 Task: Look for products in the category "Enzymes" from Jarrow Formulas only.
Action: Mouse moved to (242, 129)
Screenshot: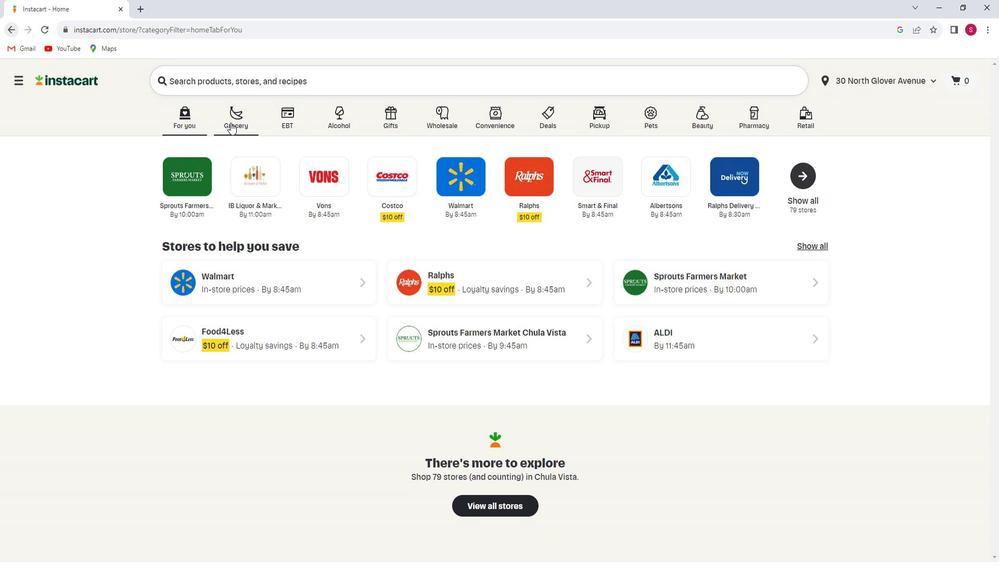 
Action: Mouse pressed left at (242, 129)
Screenshot: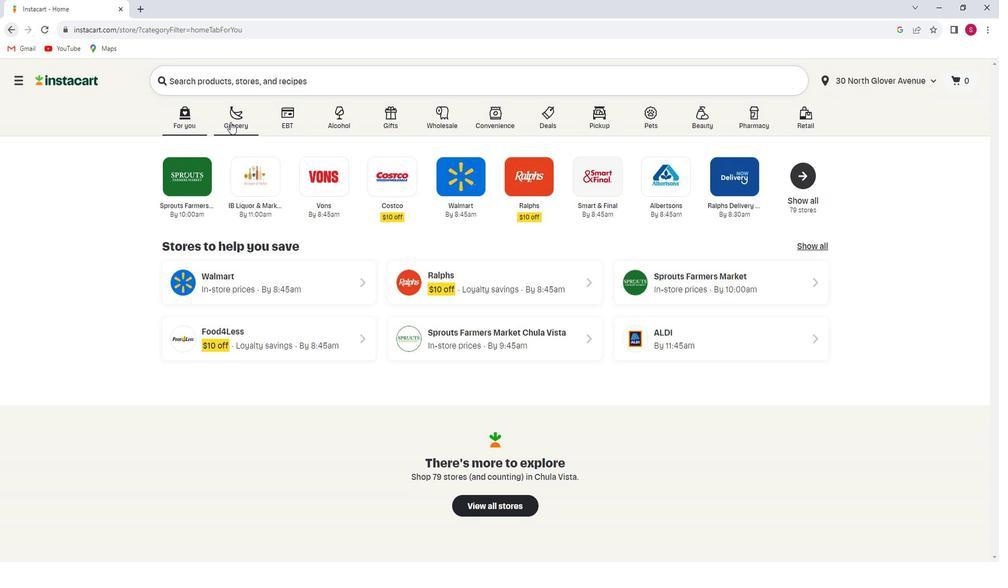 
Action: Mouse moved to (246, 307)
Screenshot: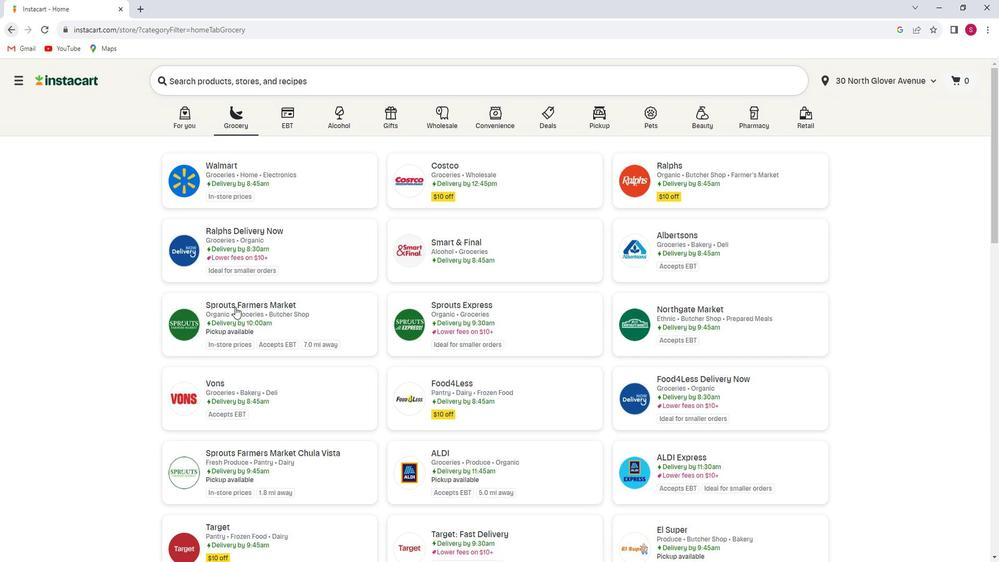 
Action: Mouse pressed left at (246, 307)
Screenshot: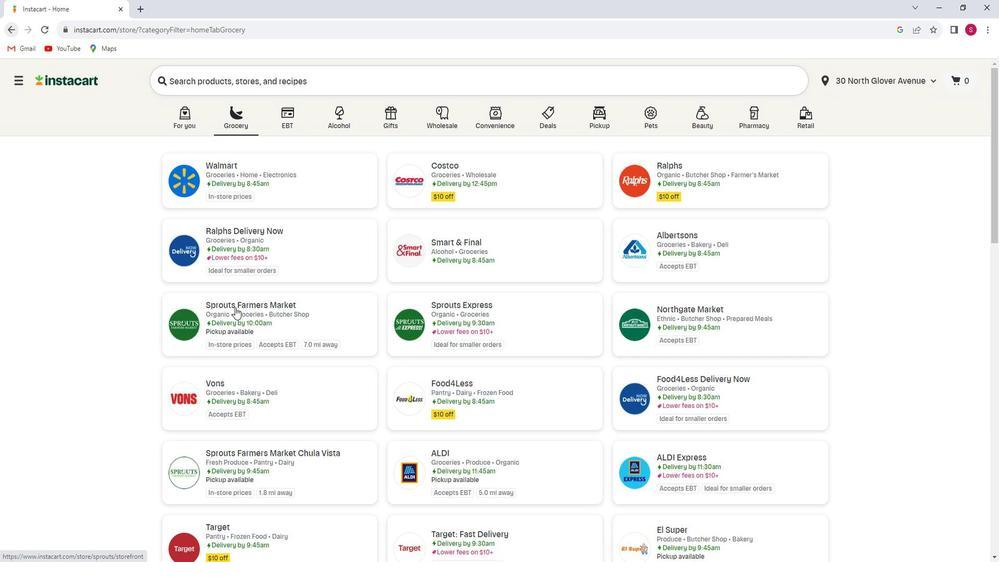 
Action: Mouse moved to (96, 373)
Screenshot: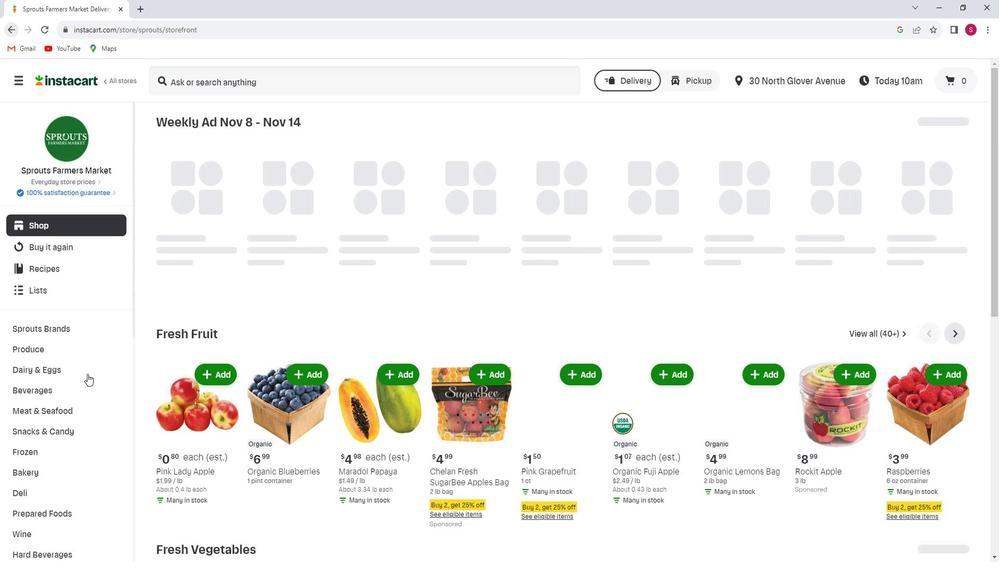 
Action: Mouse scrolled (96, 373) with delta (0, 0)
Screenshot: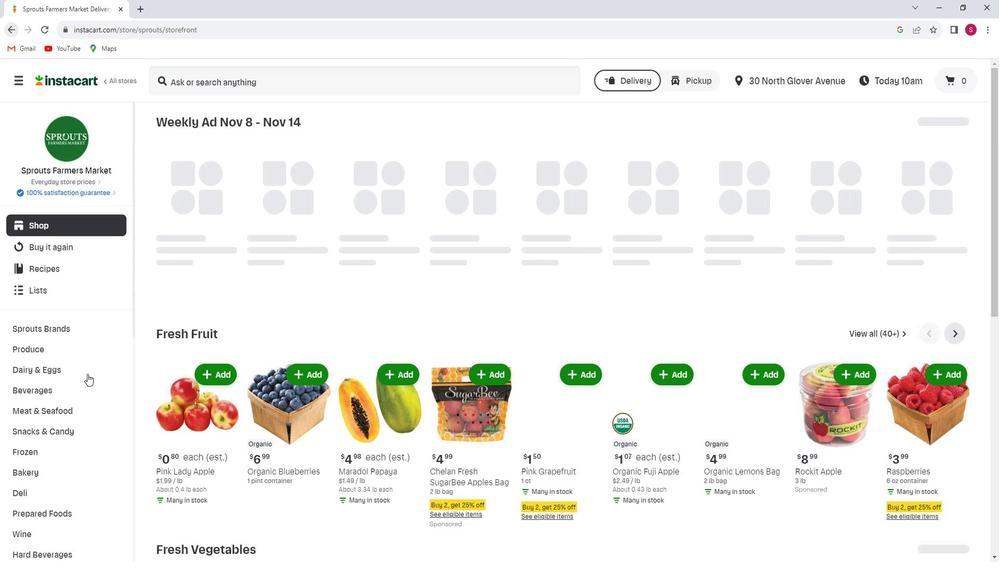 
Action: Mouse moved to (96, 374)
Screenshot: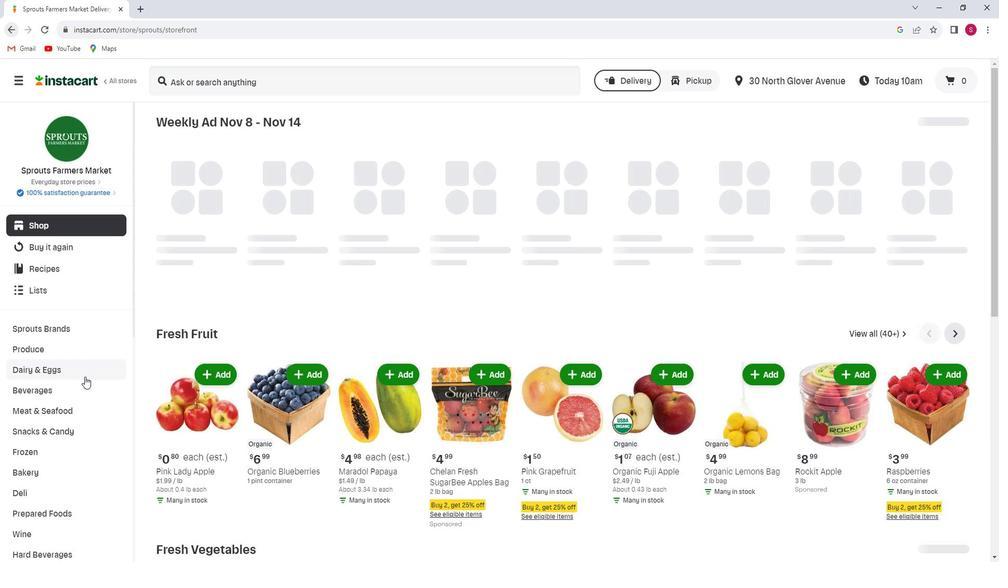 
Action: Mouse scrolled (96, 373) with delta (0, 0)
Screenshot: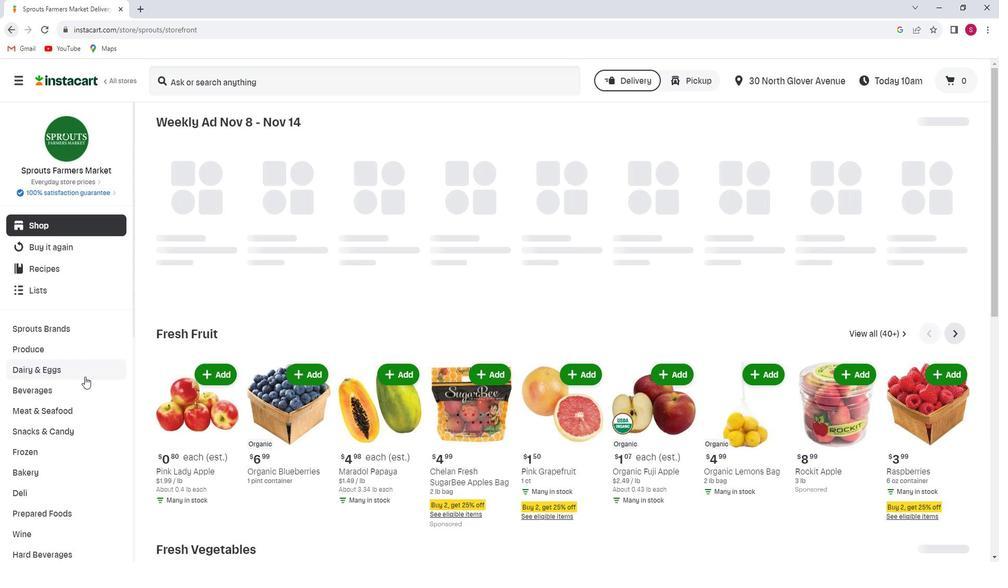 
Action: Mouse moved to (96, 374)
Screenshot: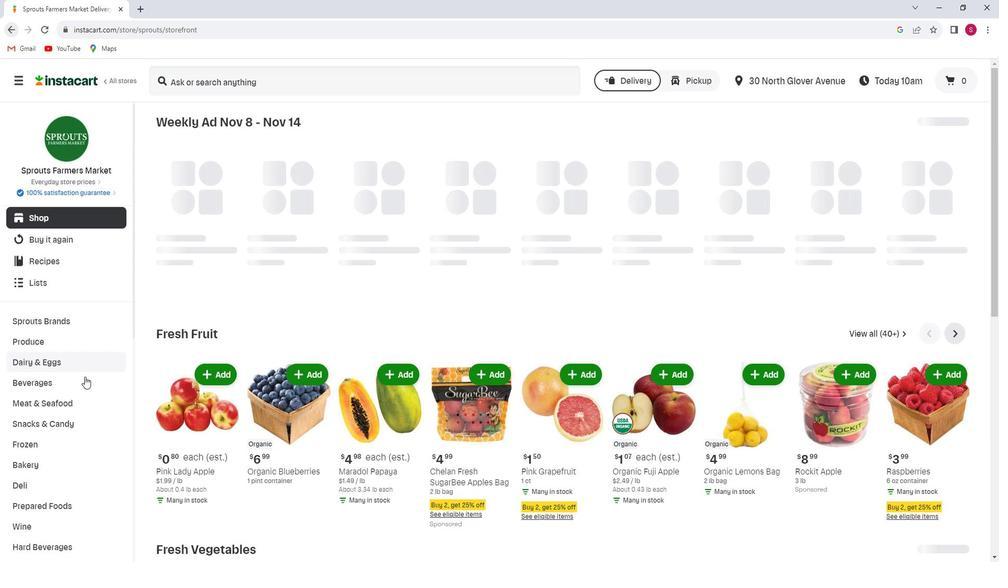 
Action: Mouse scrolled (96, 374) with delta (0, 0)
Screenshot: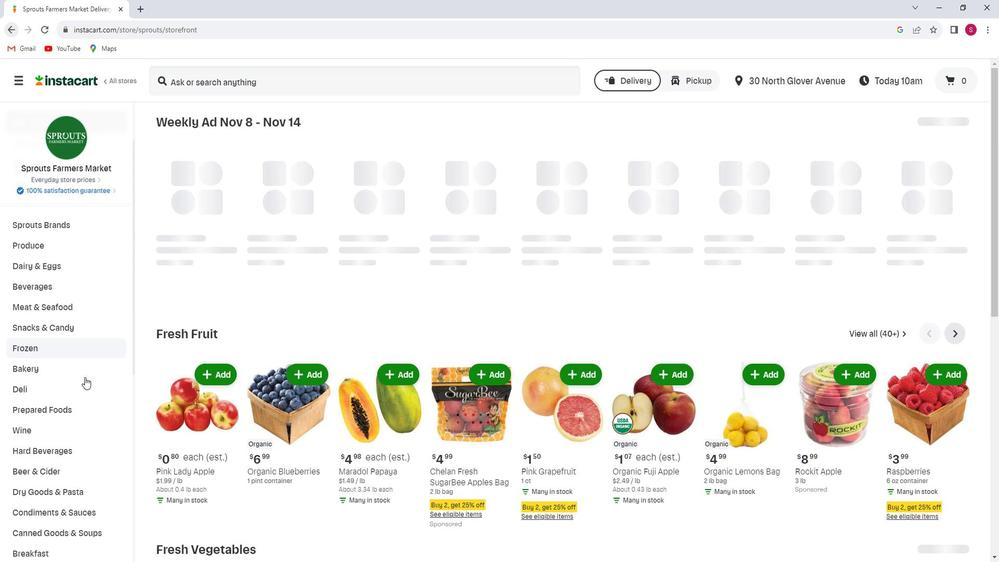 
Action: Mouse scrolled (96, 374) with delta (0, 0)
Screenshot: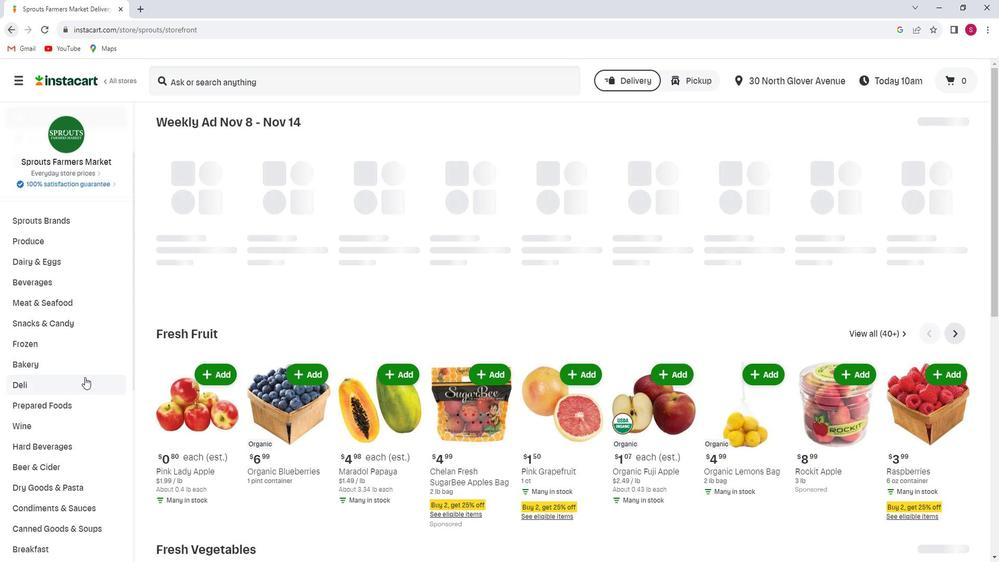 
Action: Mouse scrolled (96, 374) with delta (0, 0)
Screenshot: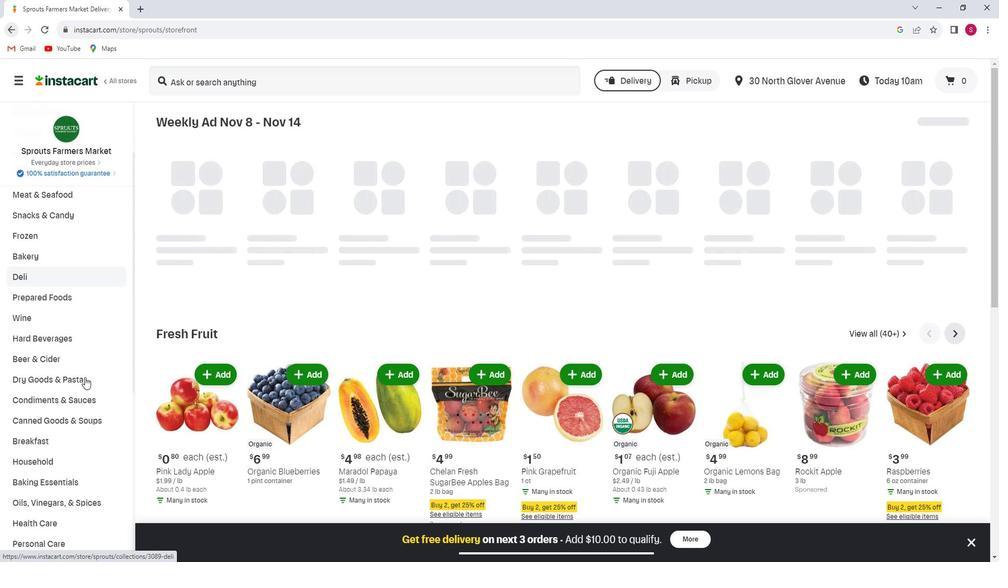 
Action: Mouse moved to (96, 375)
Screenshot: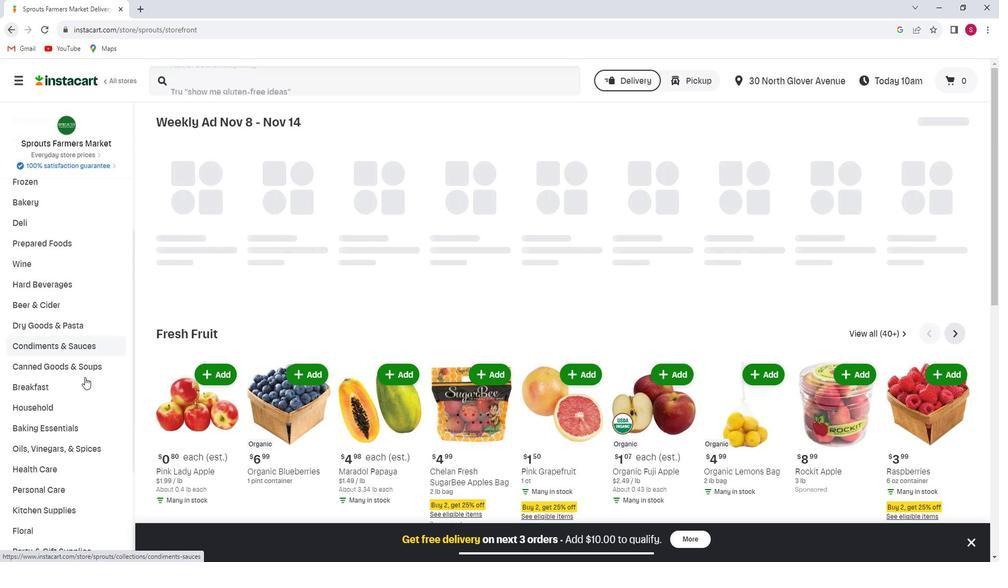 
Action: Mouse scrolled (96, 375) with delta (0, 0)
Screenshot: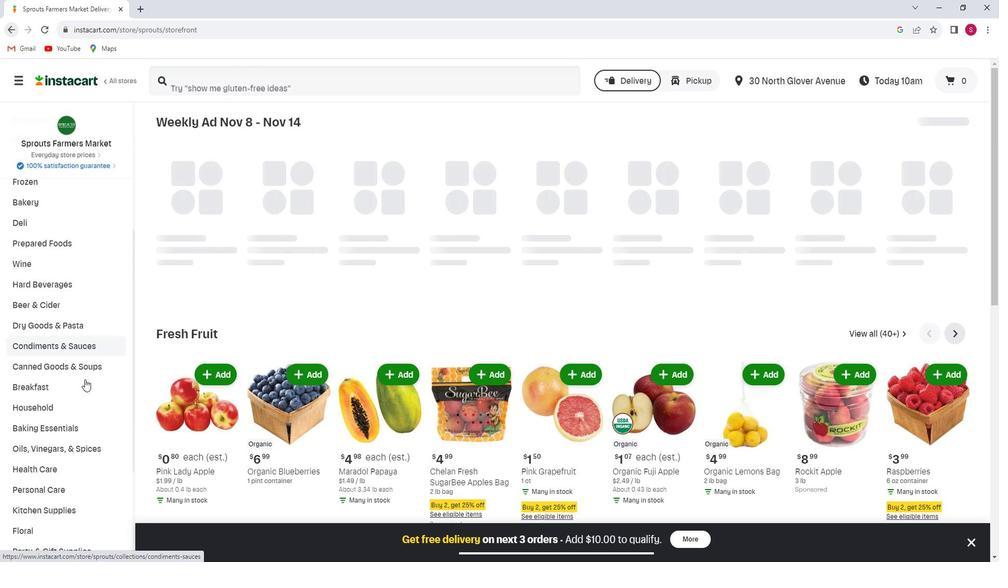 
Action: Mouse moved to (69, 406)
Screenshot: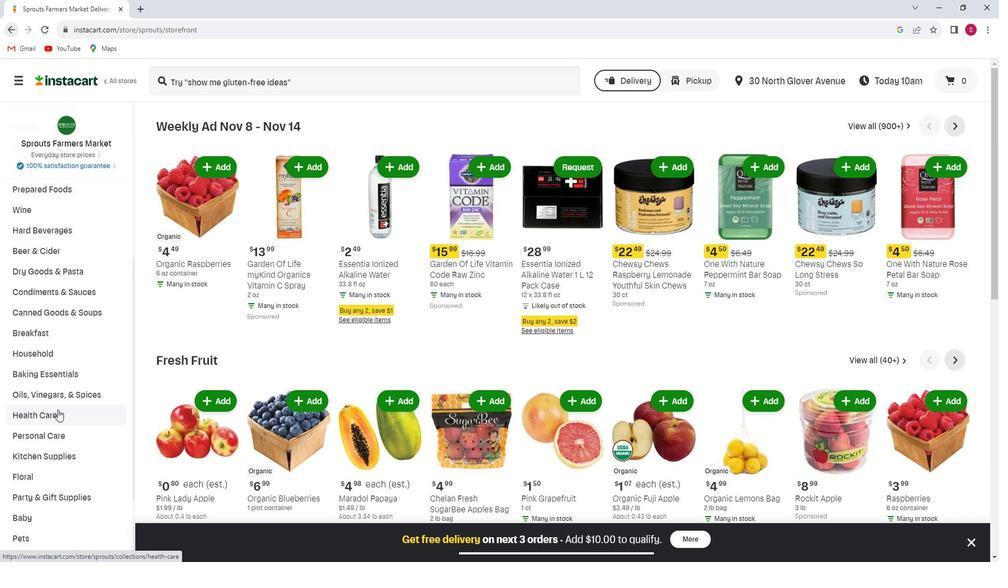 
Action: Mouse pressed left at (69, 406)
Screenshot: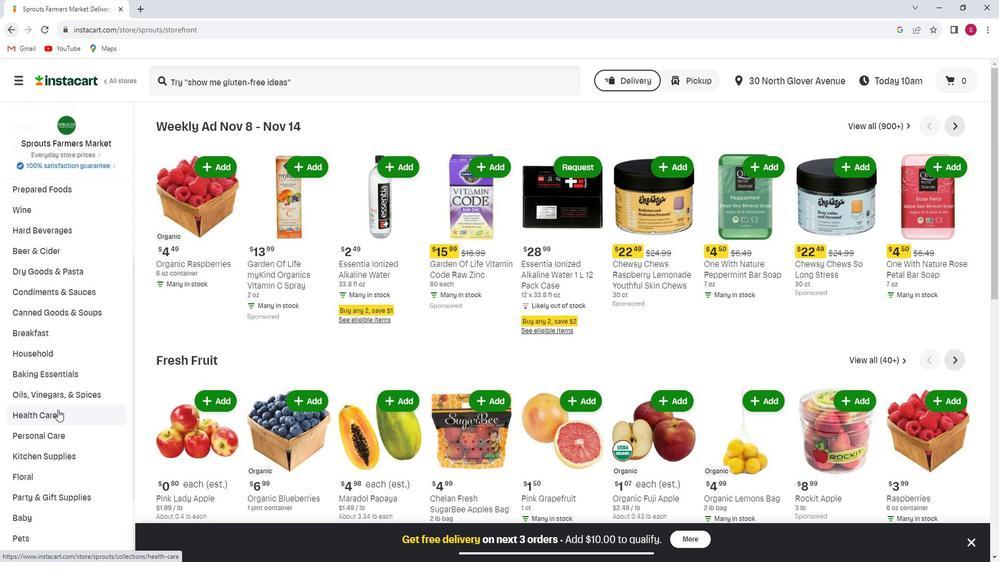 
Action: Mouse moved to (485, 158)
Screenshot: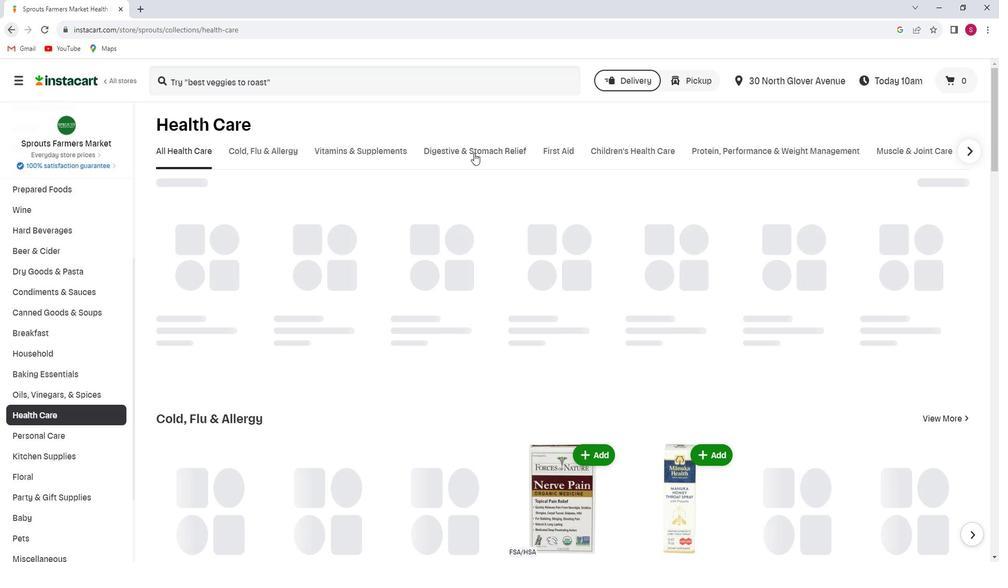 
Action: Mouse pressed left at (485, 158)
Screenshot: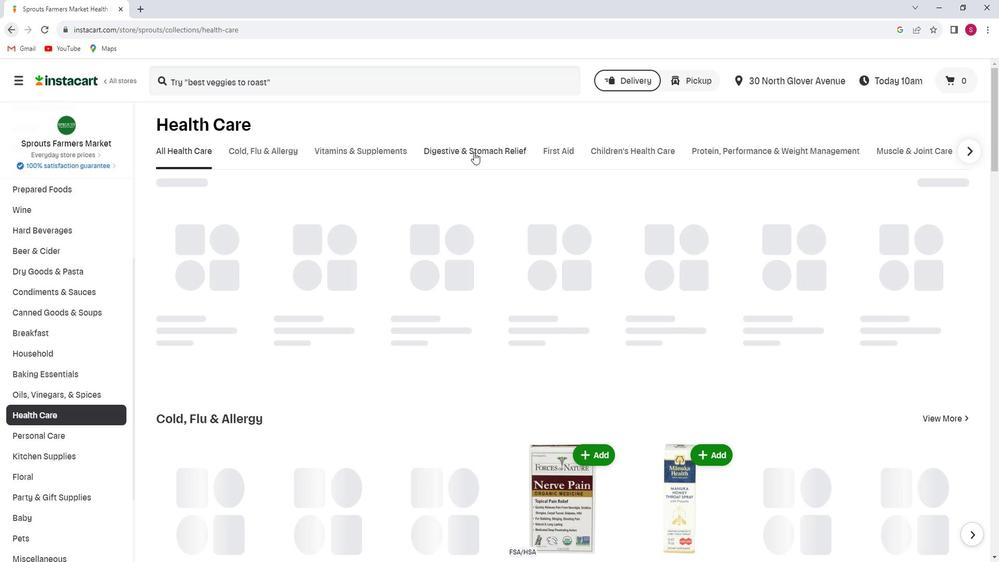 
Action: Mouse moved to (723, 195)
Screenshot: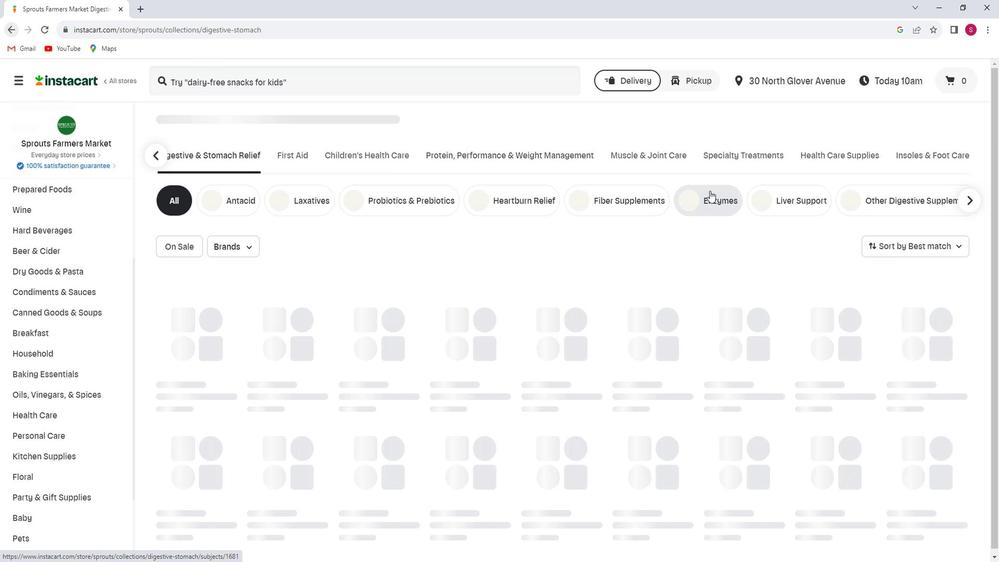 
Action: Mouse pressed left at (723, 195)
Screenshot: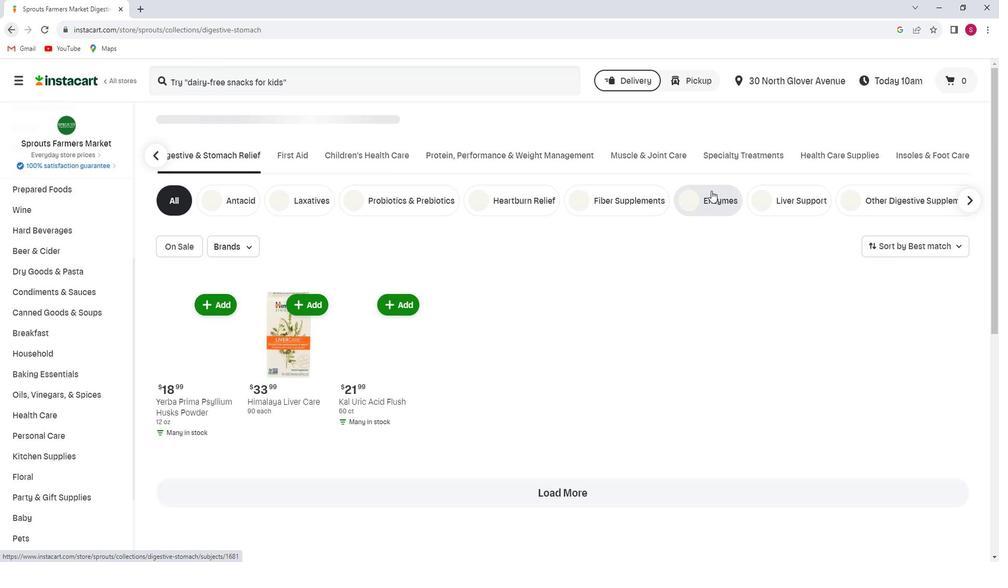 
Action: Mouse moved to (261, 248)
Screenshot: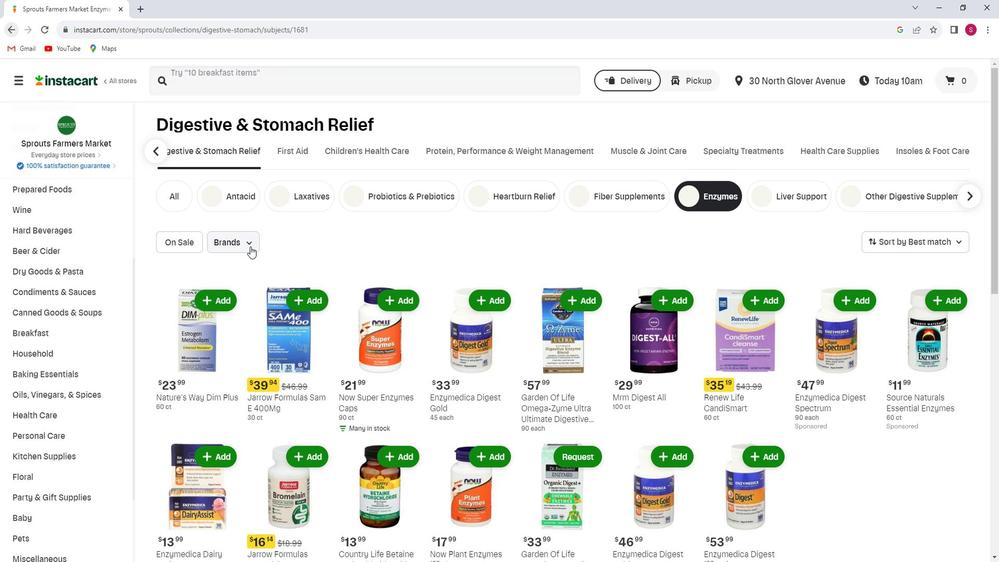 
Action: Mouse pressed left at (261, 248)
Screenshot: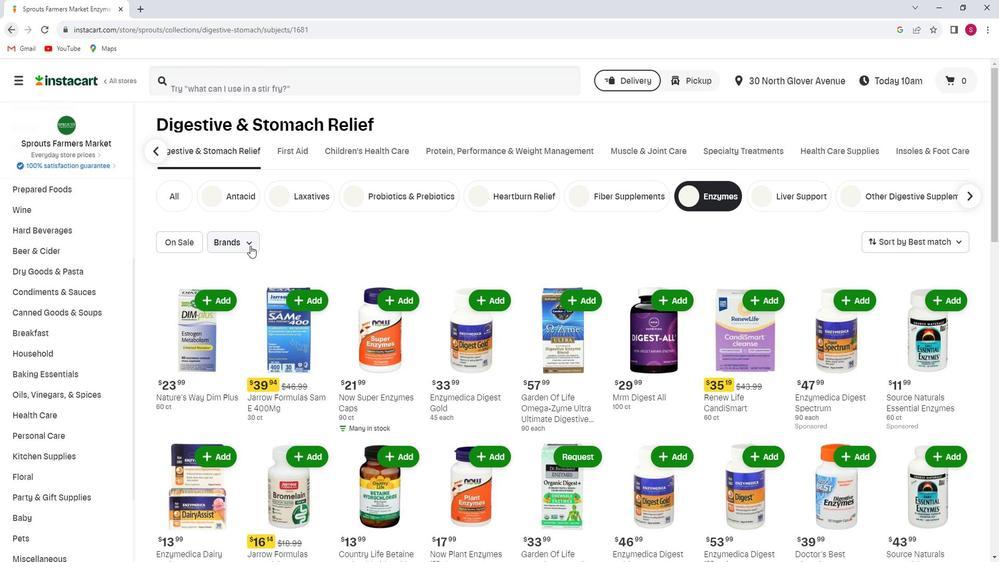 
Action: Mouse moved to (232, 303)
Screenshot: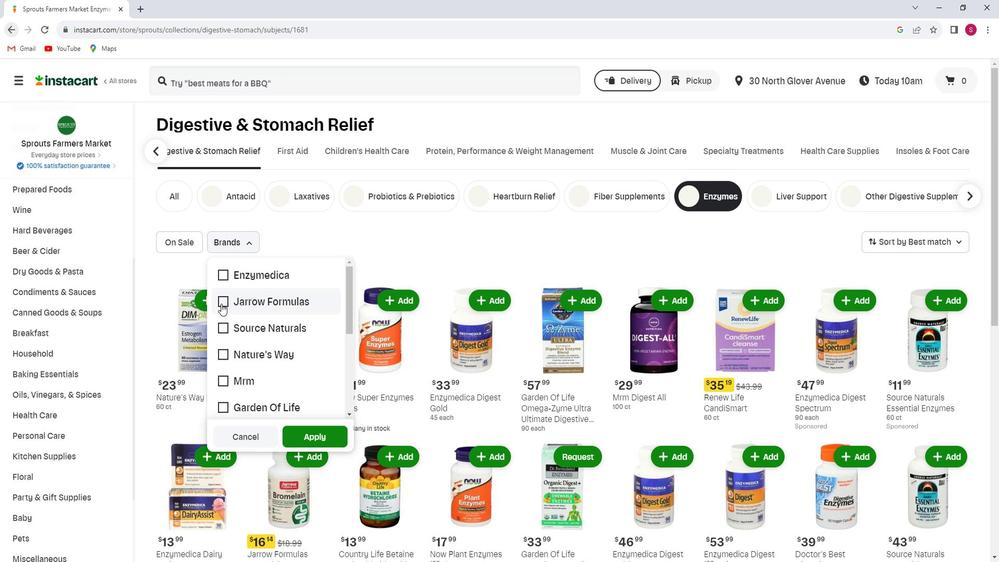 
Action: Mouse pressed left at (232, 303)
Screenshot: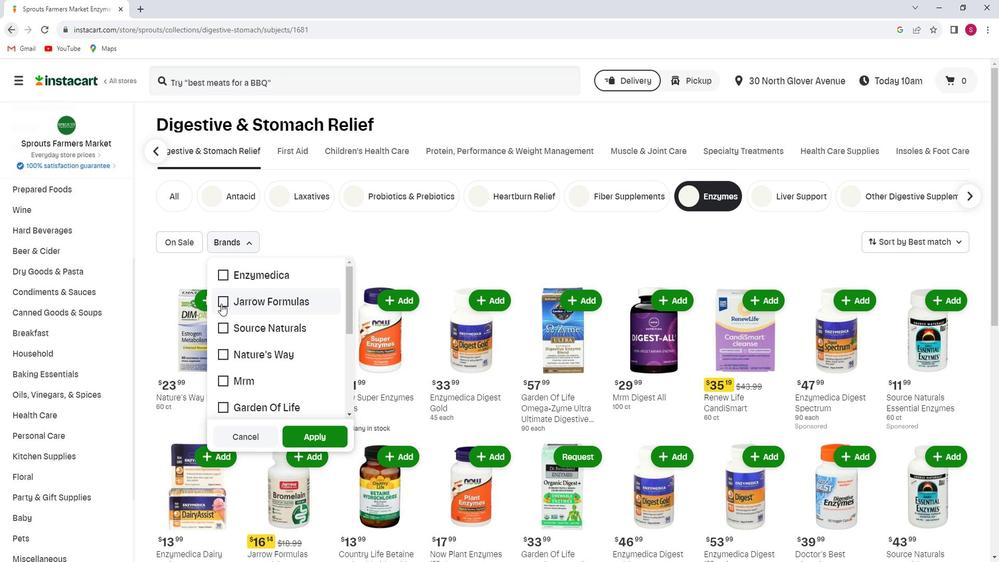 
Action: Mouse moved to (313, 429)
Screenshot: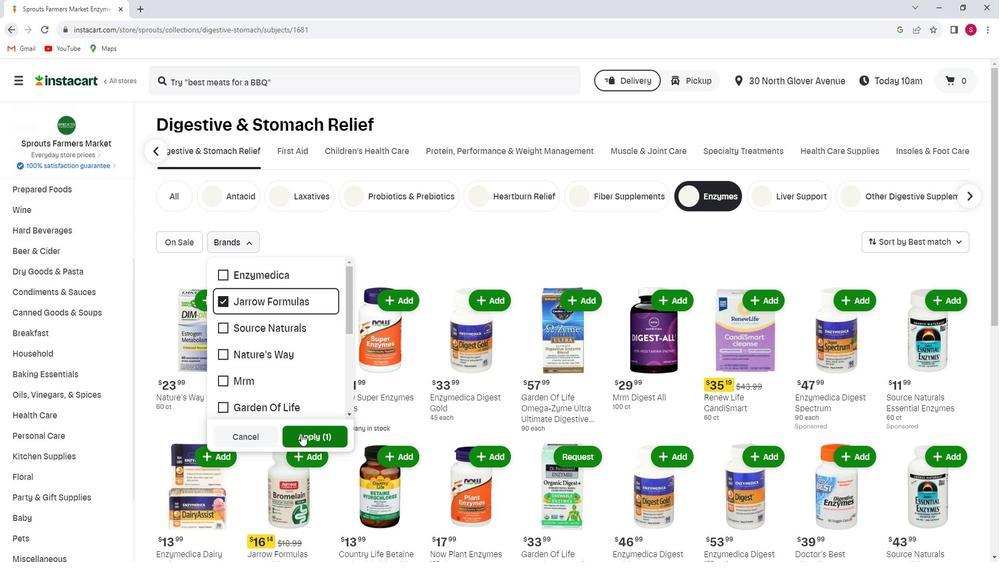 
Action: Mouse pressed left at (313, 429)
Screenshot: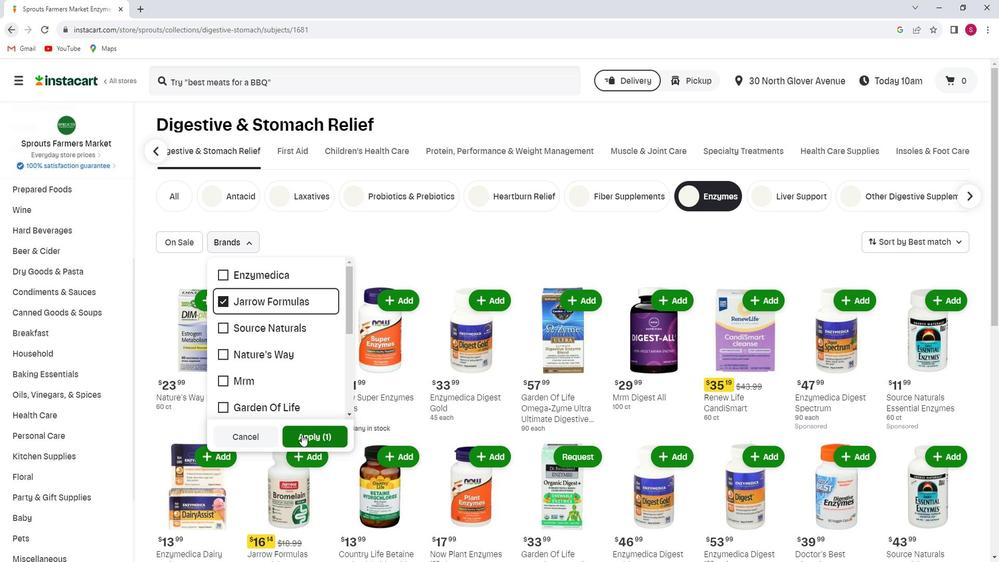 
Action: Mouse moved to (312, 429)
Screenshot: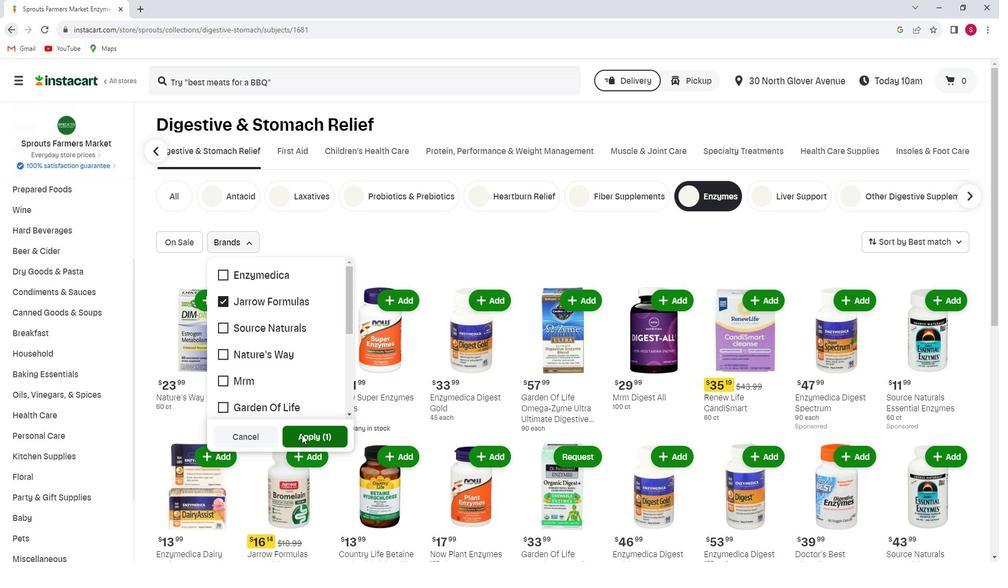 
